 Task: Change arrow line weight to 2PX.
Action: Mouse moved to (474, 267)
Screenshot: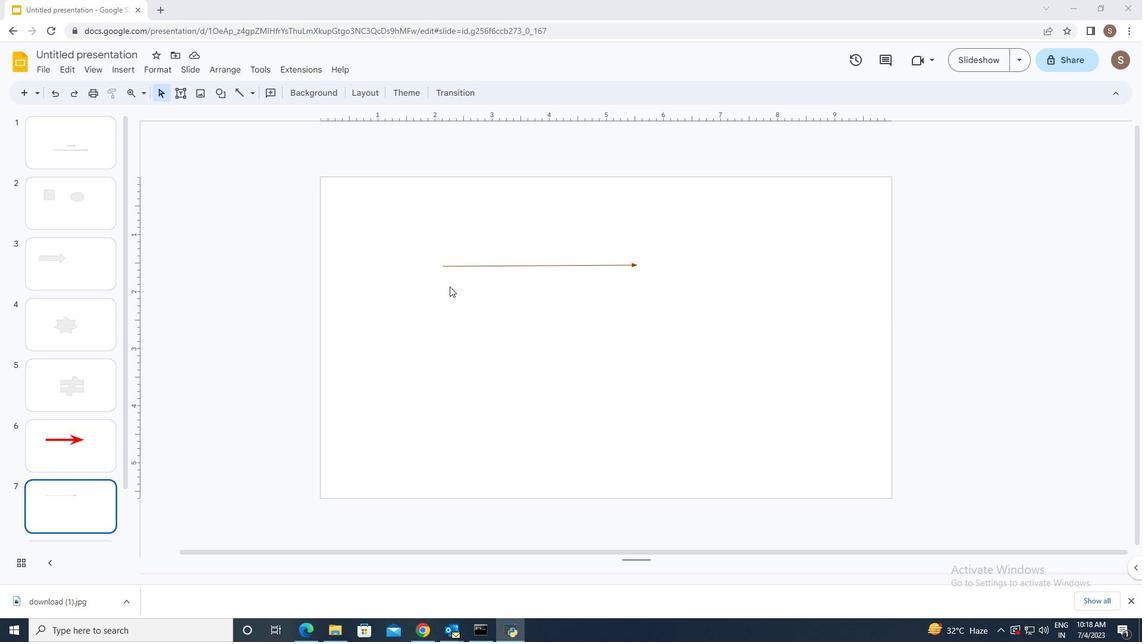 
Action: Mouse pressed left at (474, 267)
Screenshot: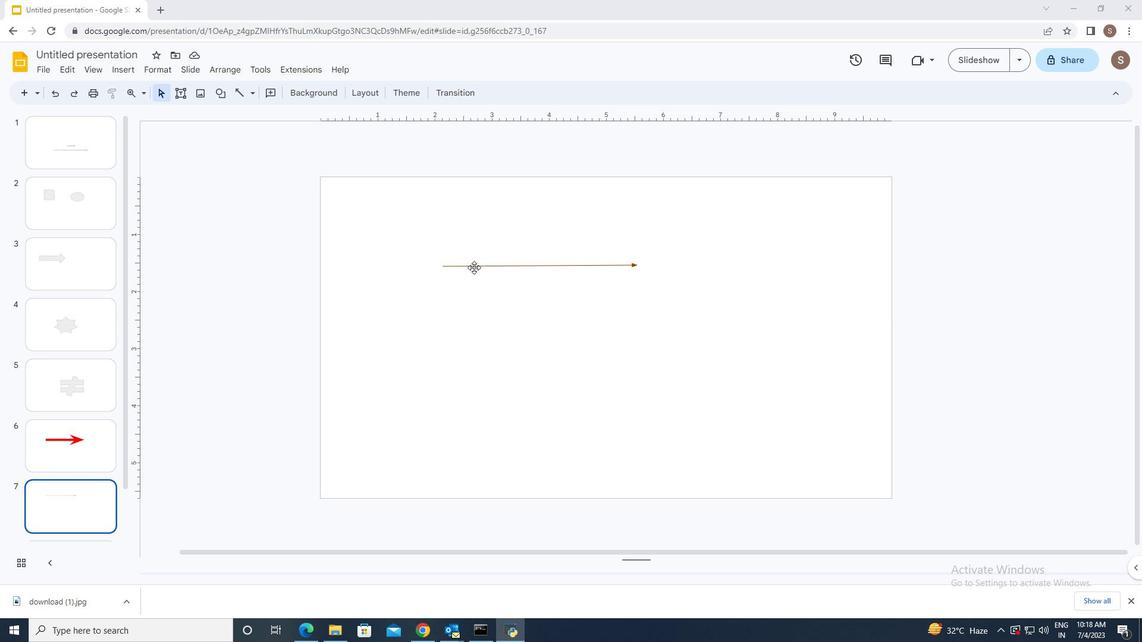 
Action: Mouse moved to (296, 94)
Screenshot: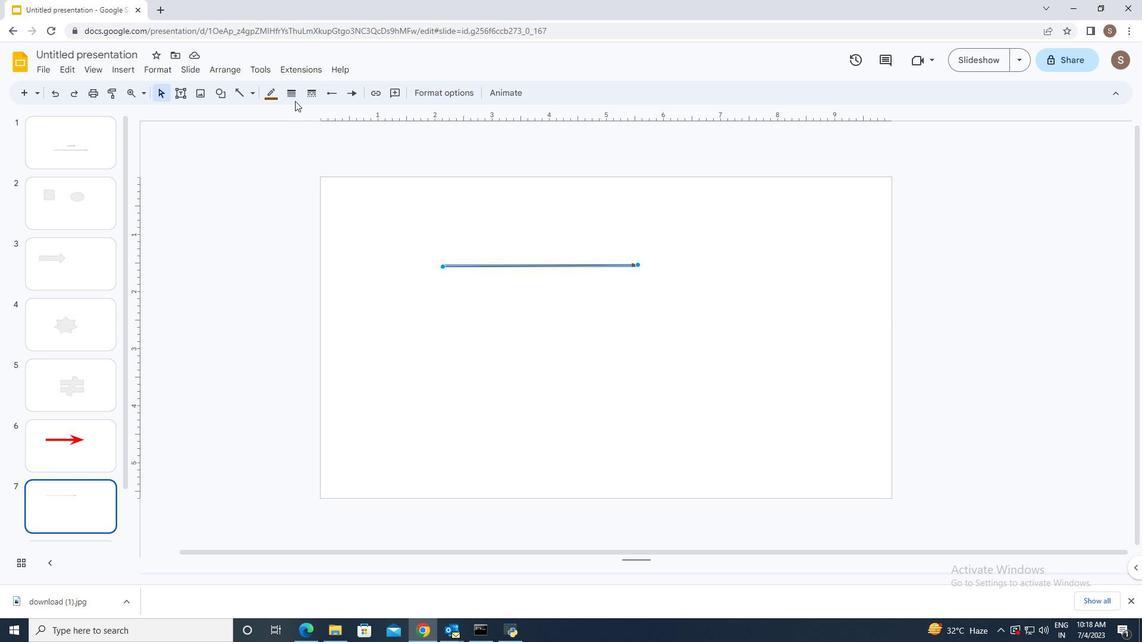 
Action: Mouse pressed left at (296, 94)
Screenshot: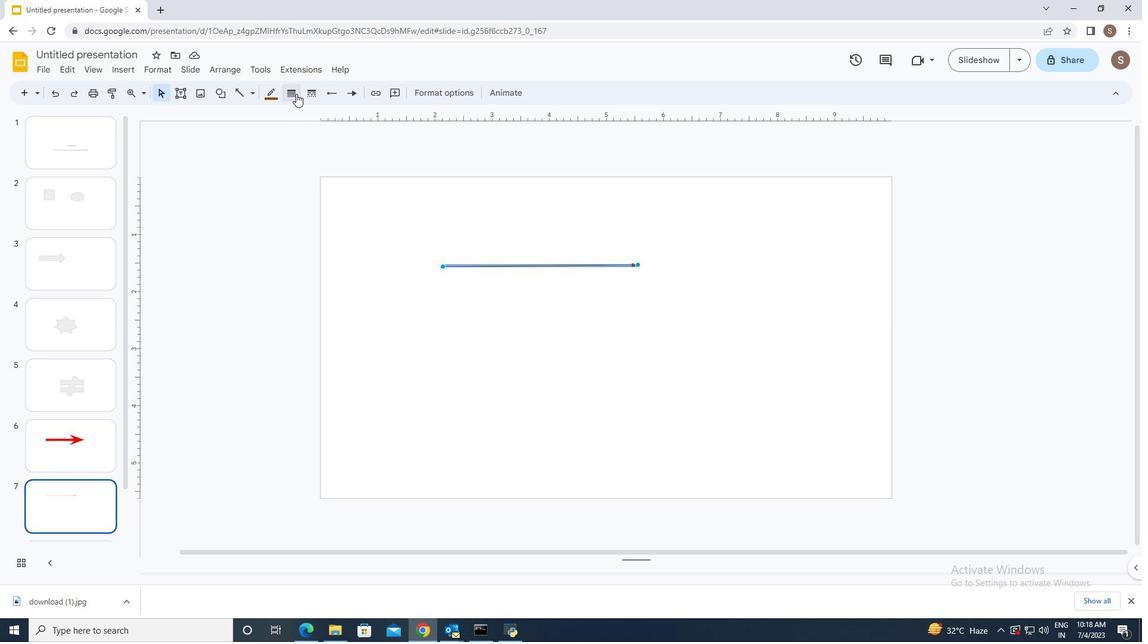 
Action: Mouse moved to (308, 133)
Screenshot: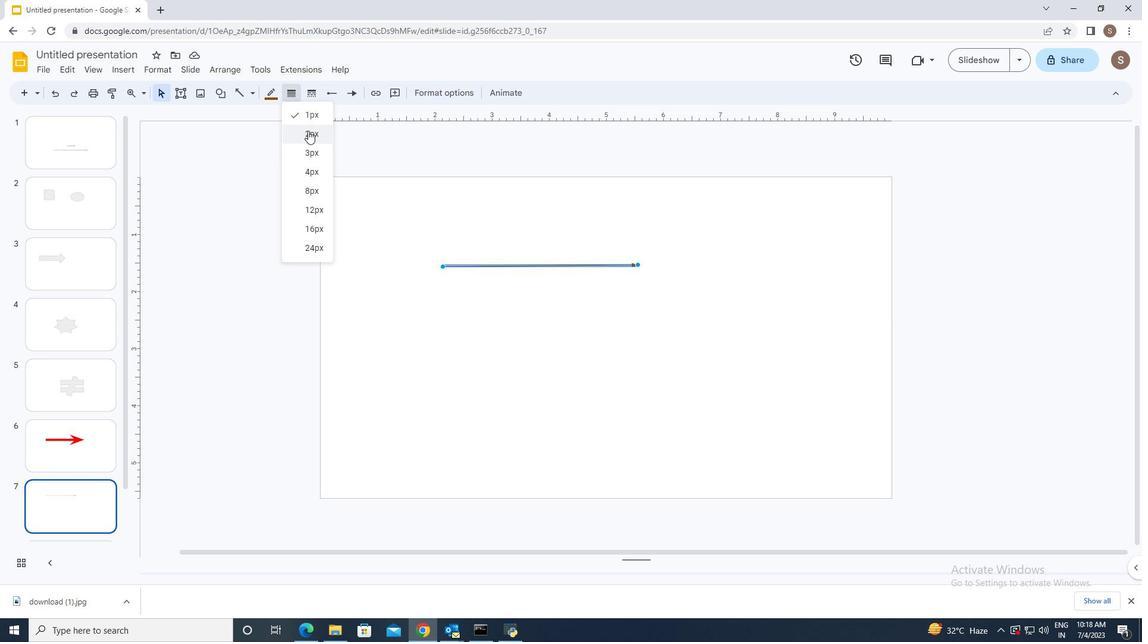 
Action: Mouse pressed left at (308, 133)
Screenshot: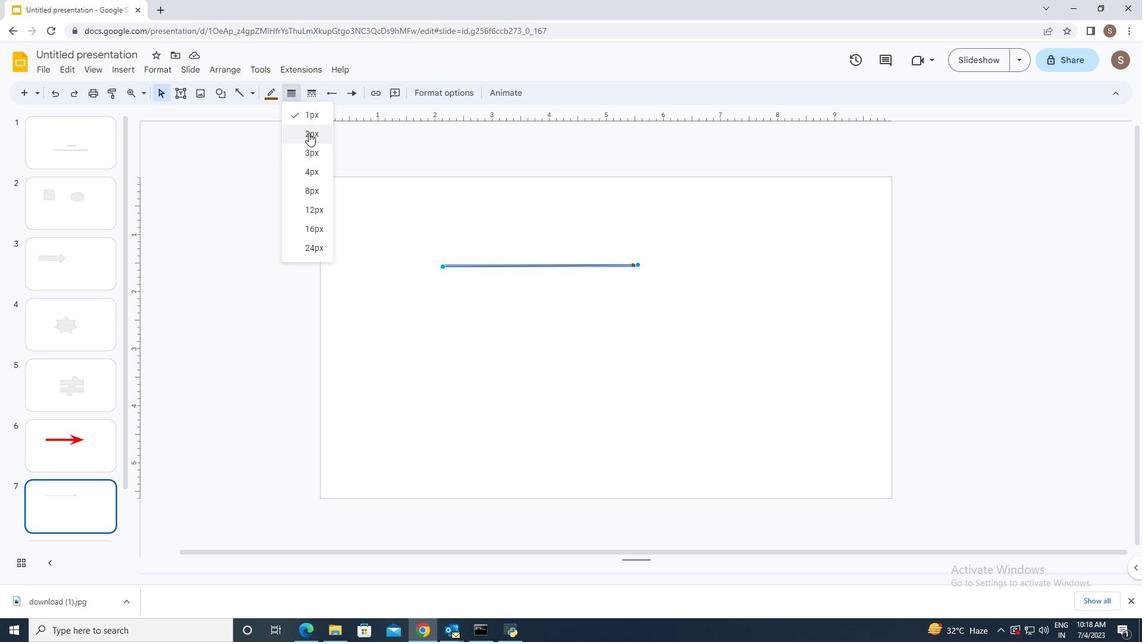 
Action: Mouse moved to (477, 400)
Screenshot: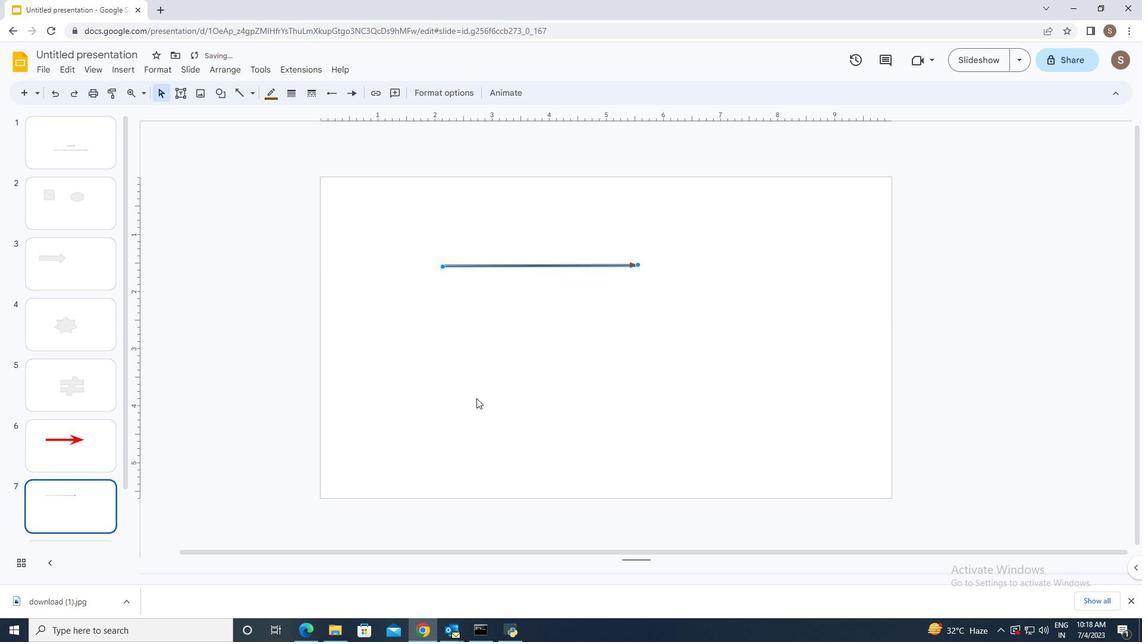 
Action: Mouse pressed left at (477, 400)
Screenshot: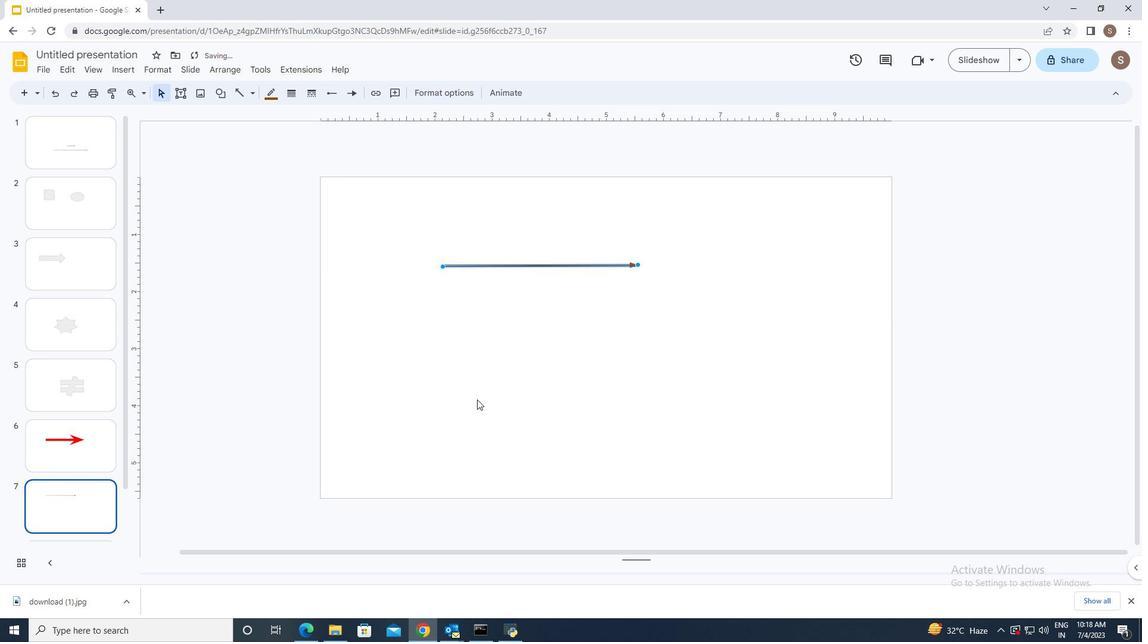
